 Task: Assign in the project TowerLine the issue 'Add support for real-time multiplayer gaming' to the sprint 'Gravity Assist'.
Action: Mouse moved to (922, 458)
Screenshot: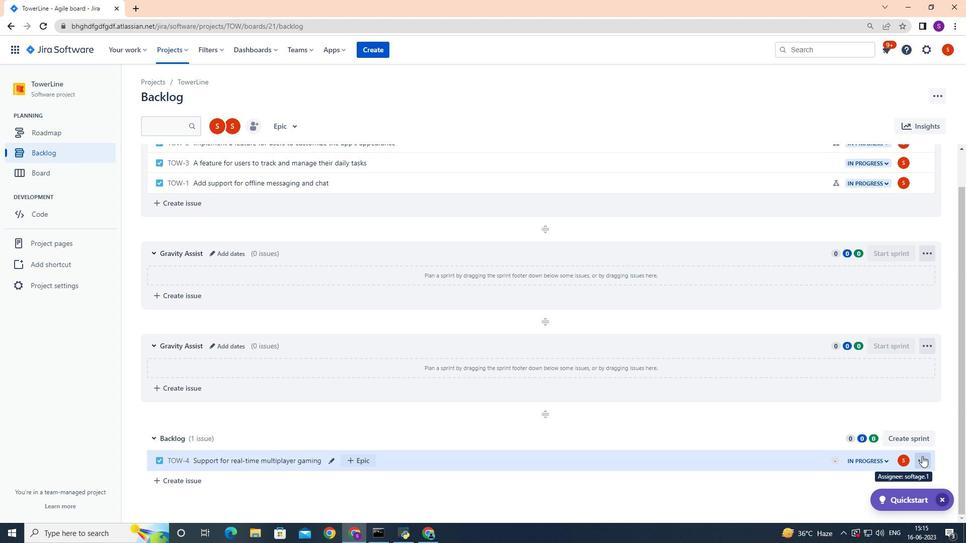 
Action: Mouse pressed left at (922, 458)
Screenshot: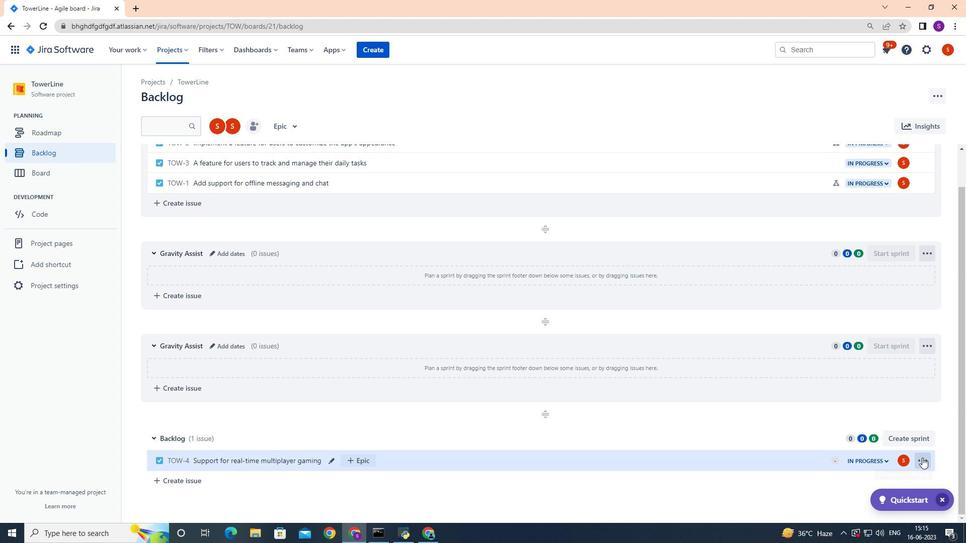 
Action: Mouse moved to (909, 403)
Screenshot: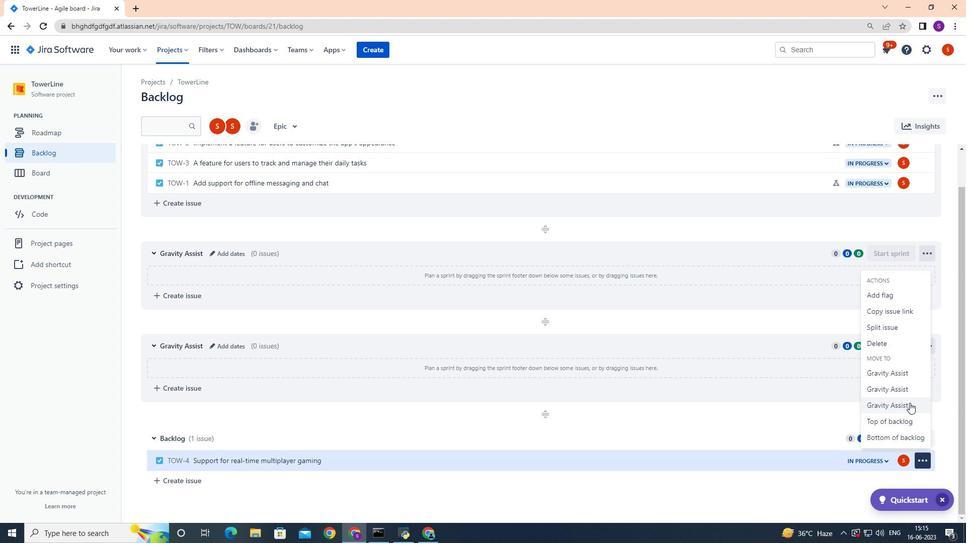 
Action: Mouse pressed left at (909, 403)
Screenshot: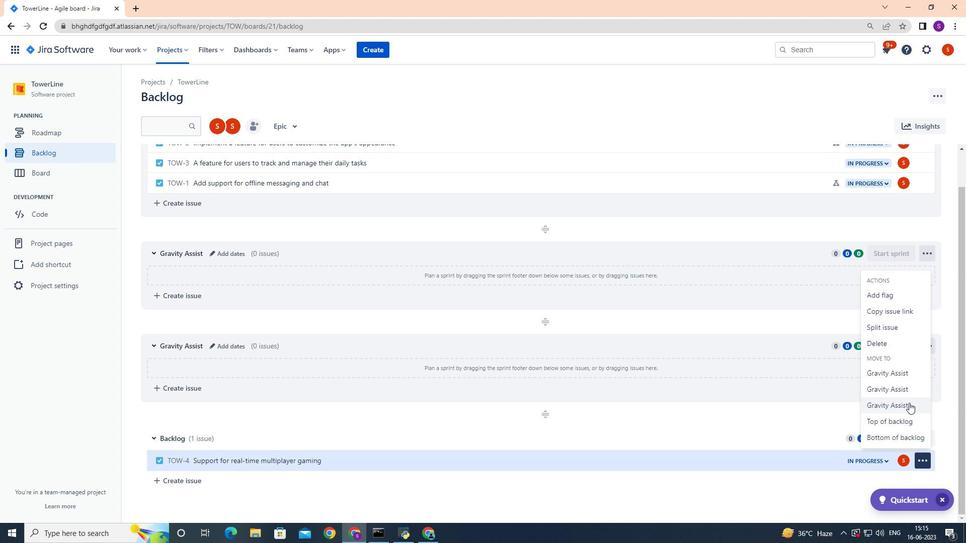 
Action: Mouse moved to (472, 486)
Screenshot: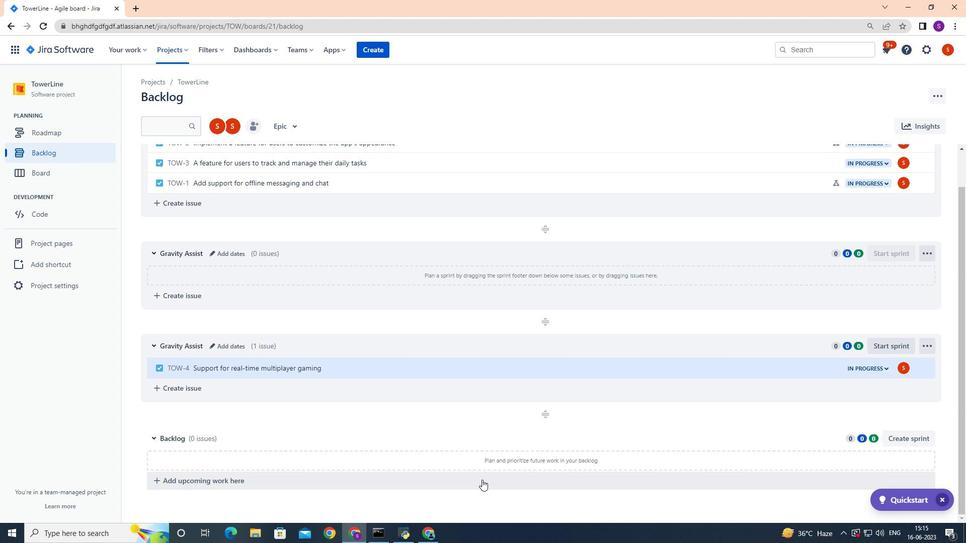 
